 Task: Check the sale-to-list ratio of front patio in the last 5 years.
Action: Mouse moved to (873, 198)
Screenshot: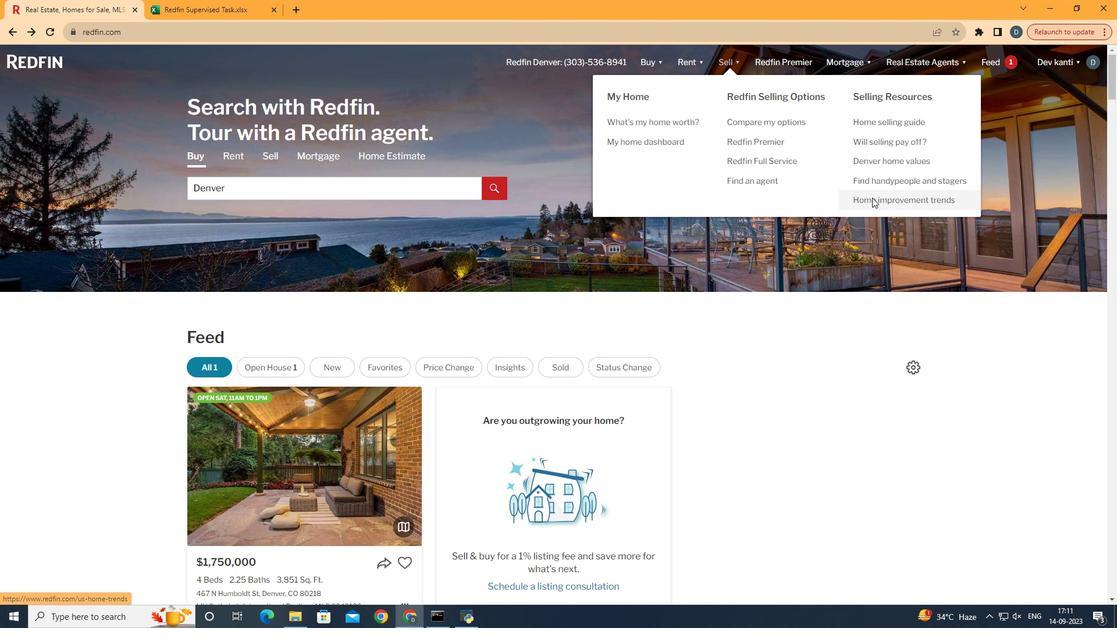 
Action: Mouse pressed left at (873, 198)
Screenshot: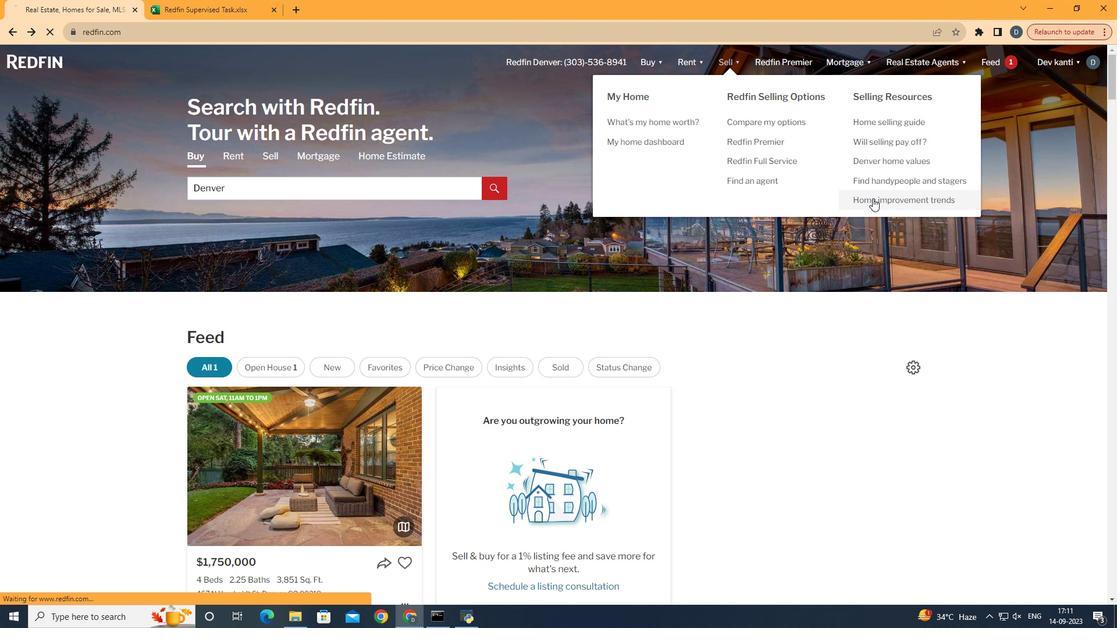 
Action: Mouse moved to (294, 222)
Screenshot: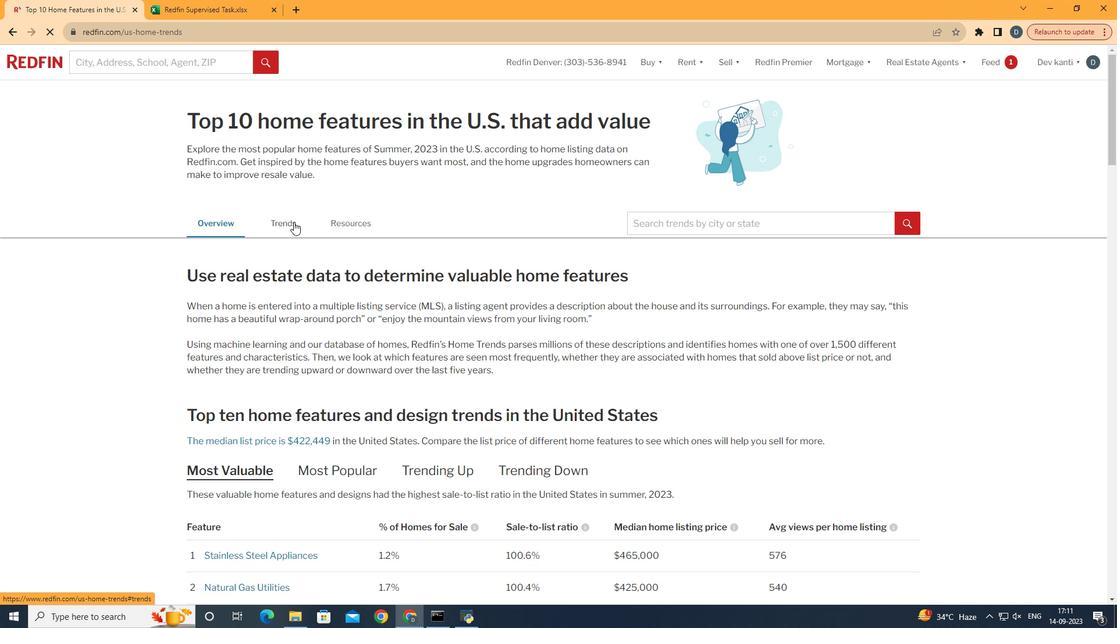 
Action: Mouse pressed left at (294, 222)
Screenshot: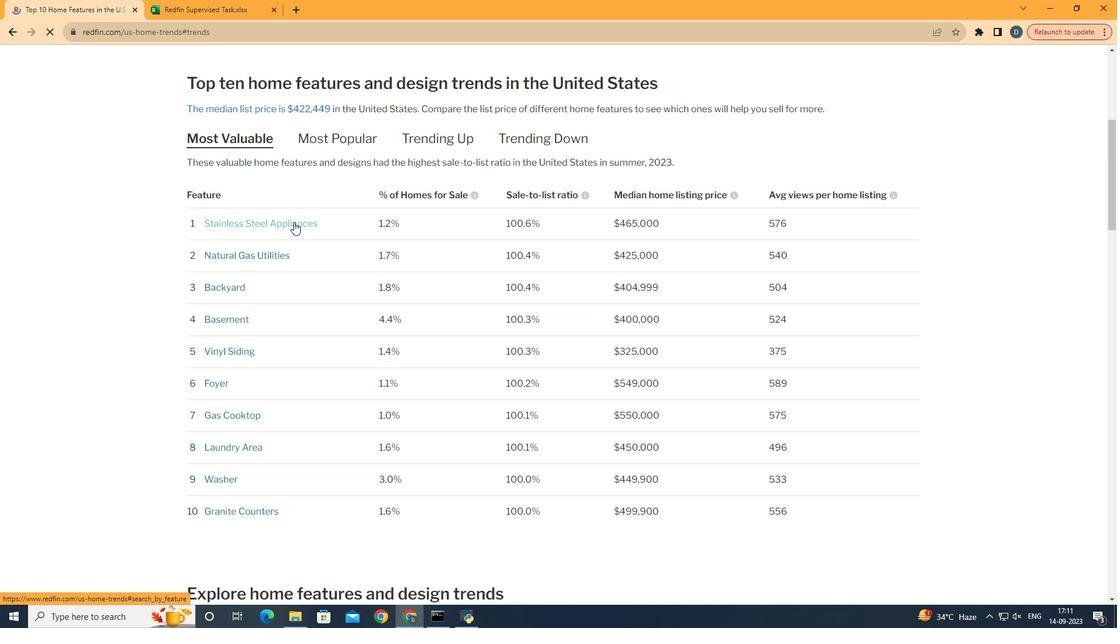 
Action: Mouse moved to (451, 257)
Screenshot: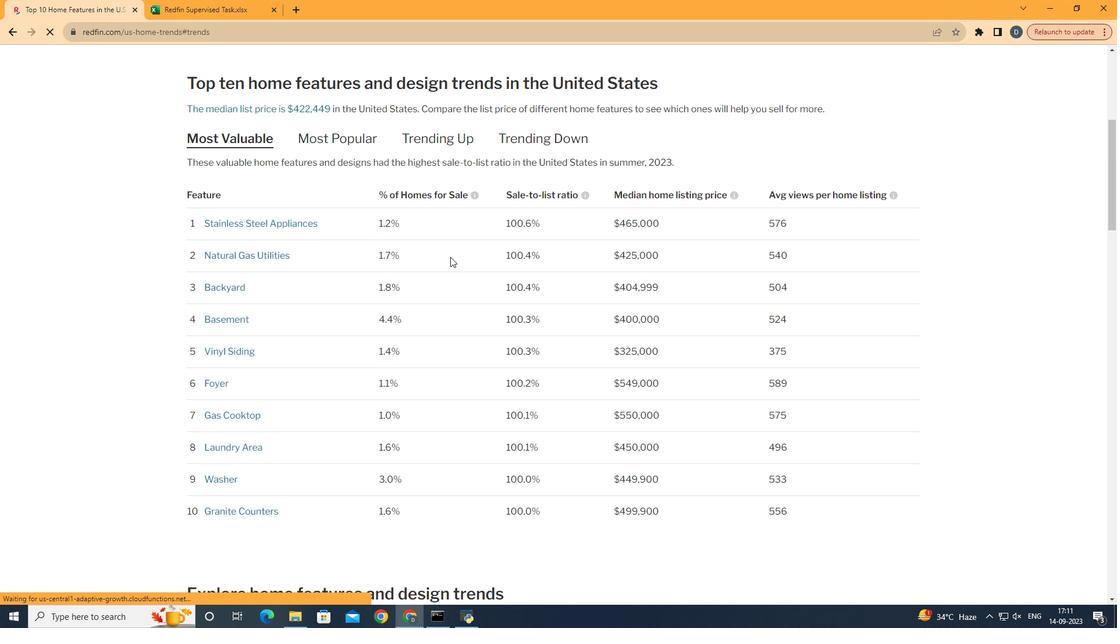 
Action: Mouse scrolled (451, 257) with delta (0, 0)
Screenshot: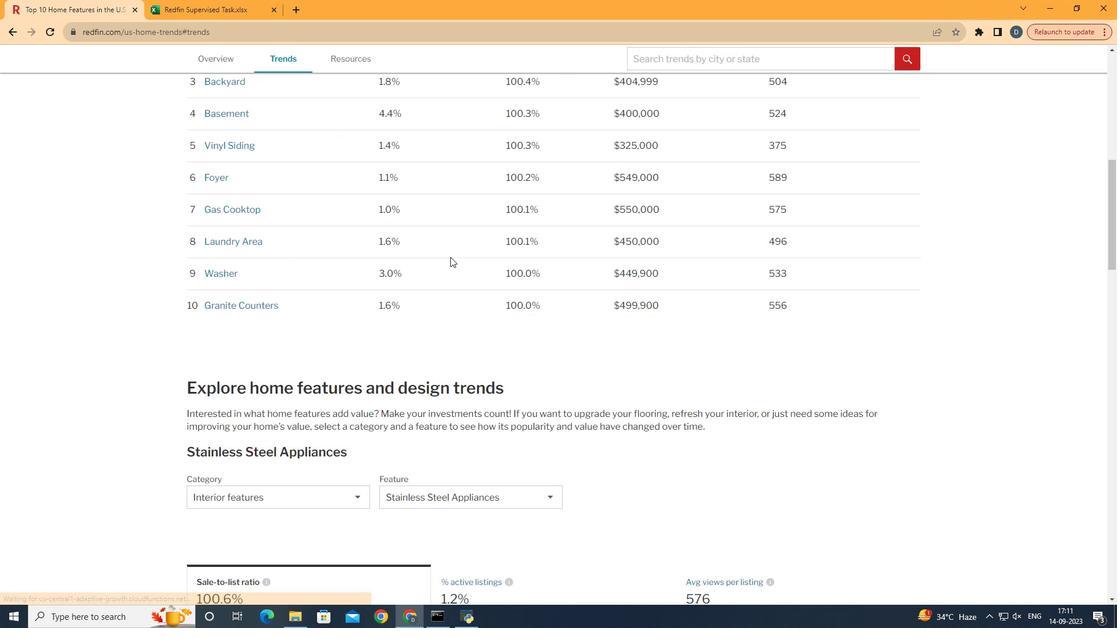 
Action: Mouse scrolled (451, 257) with delta (0, 0)
Screenshot: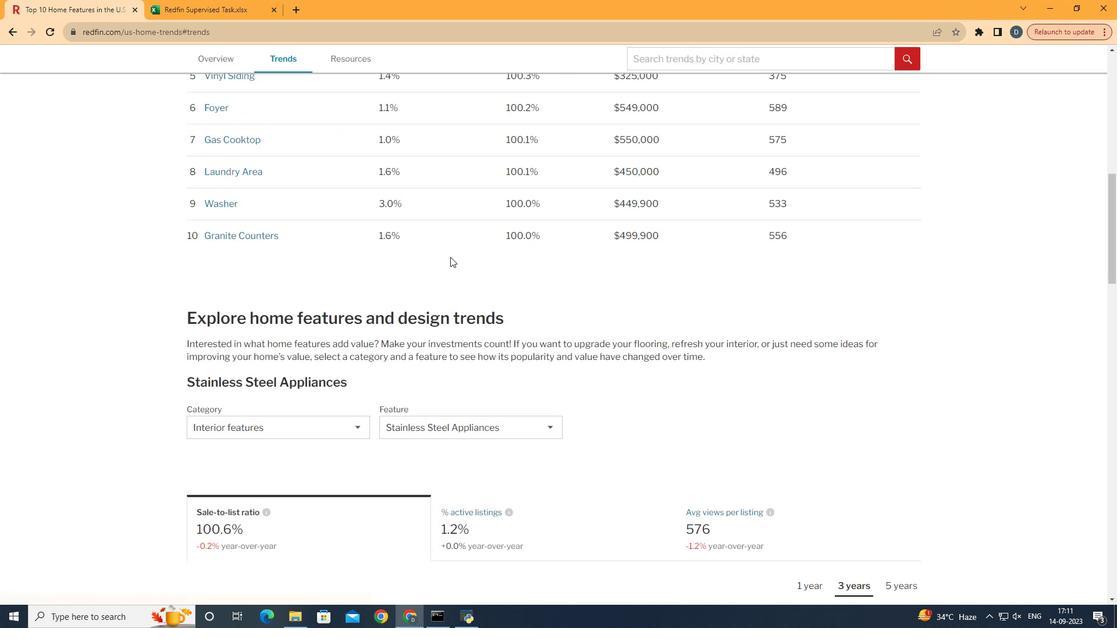 
Action: Mouse scrolled (451, 257) with delta (0, 0)
Screenshot: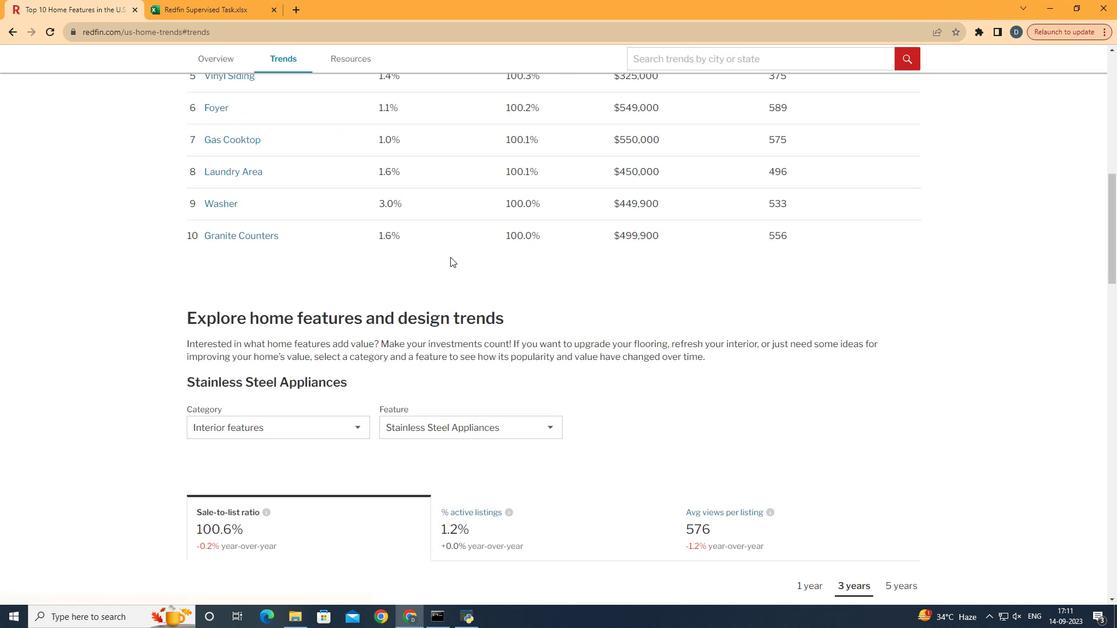
Action: Mouse scrolled (451, 257) with delta (0, 0)
Screenshot: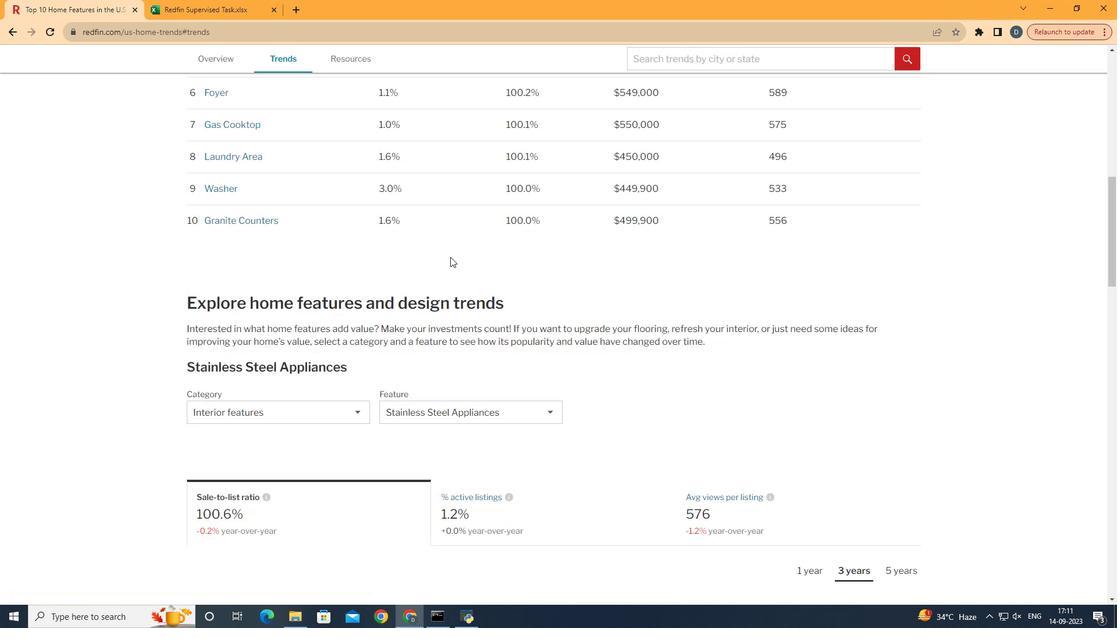 
Action: Mouse scrolled (451, 257) with delta (0, 0)
Screenshot: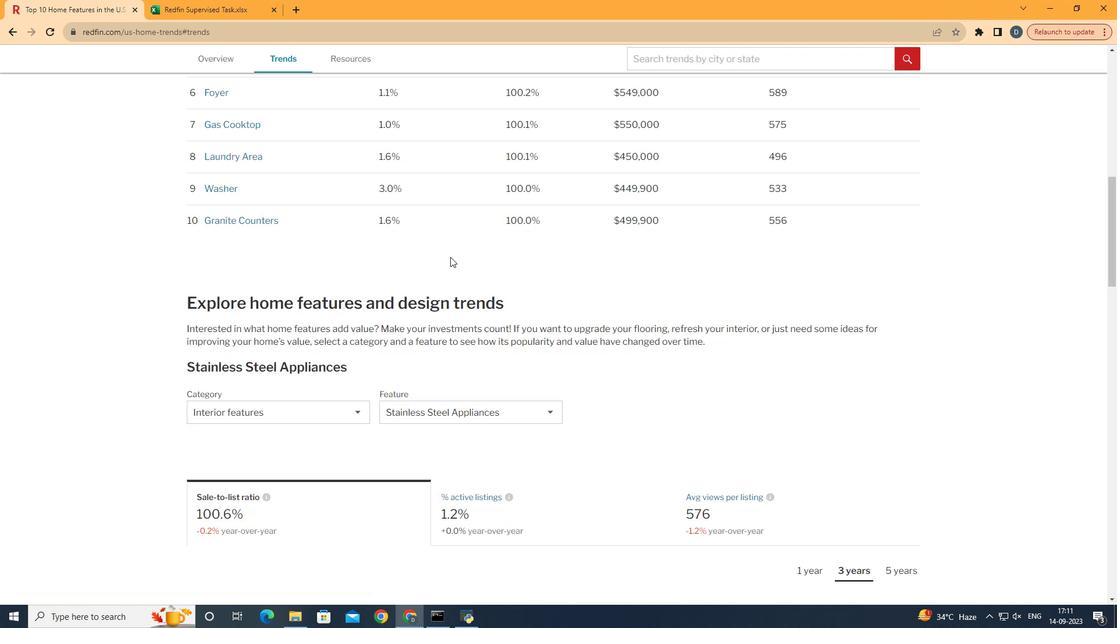 
Action: Mouse scrolled (451, 257) with delta (0, 0)
Screenshot: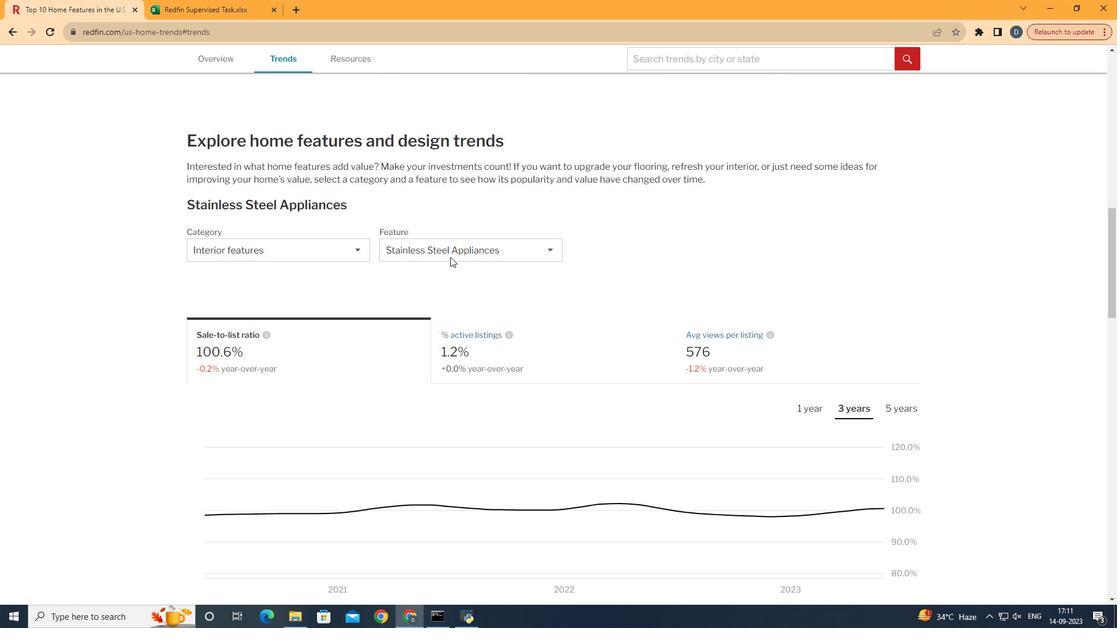 
Action: Mouse scrolled (451, 257) with delta (0, 0)
Screenshot: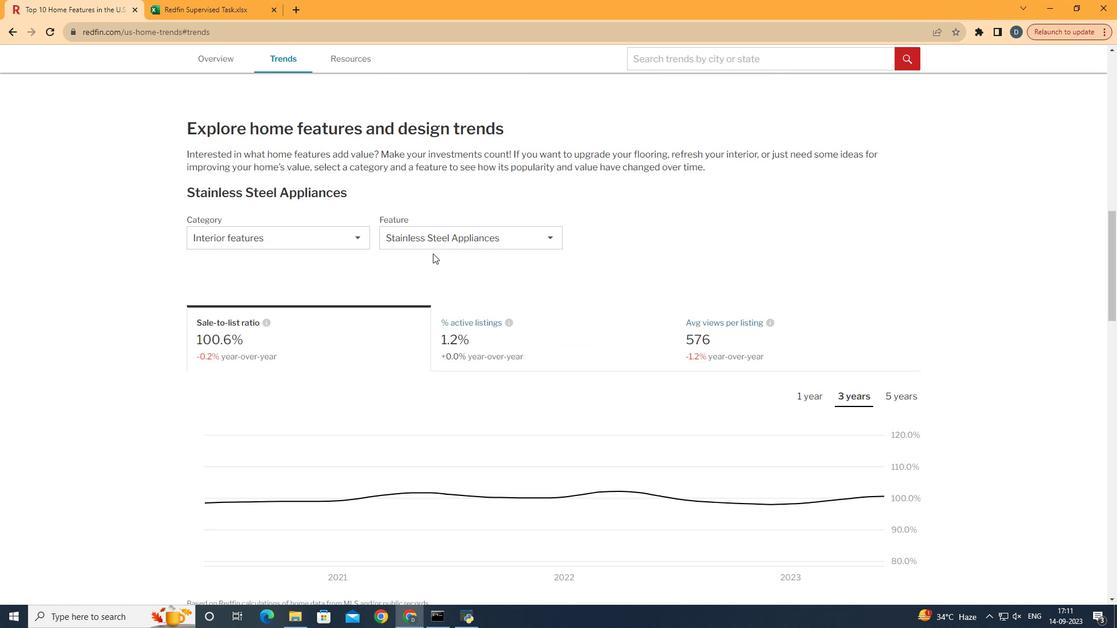 
Action: Mouse scrolled (451, 257) with delta (0, 0)
Screenshot: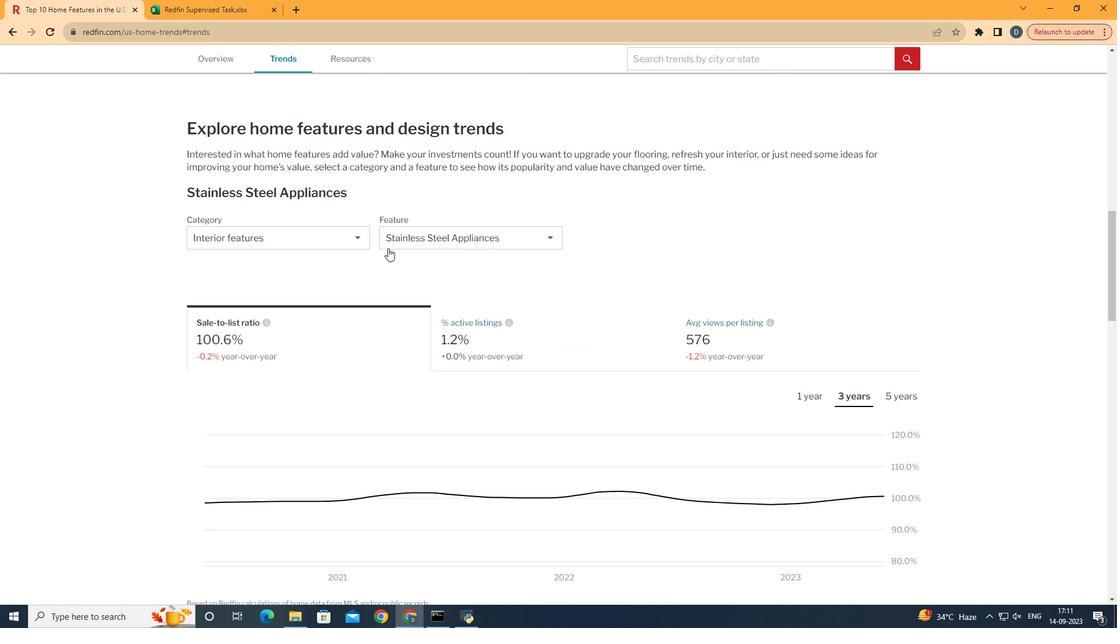 
Action: Mouse moved to (323, 245)
Screenshot: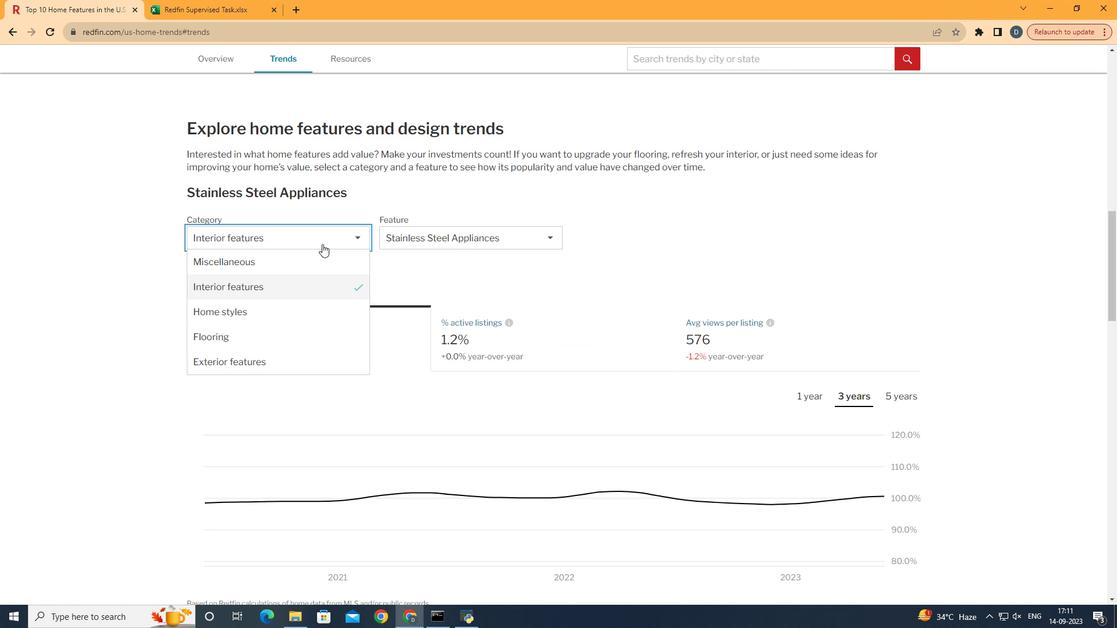 
Action: Mouse pressed left at (323, 245)
Screenshot: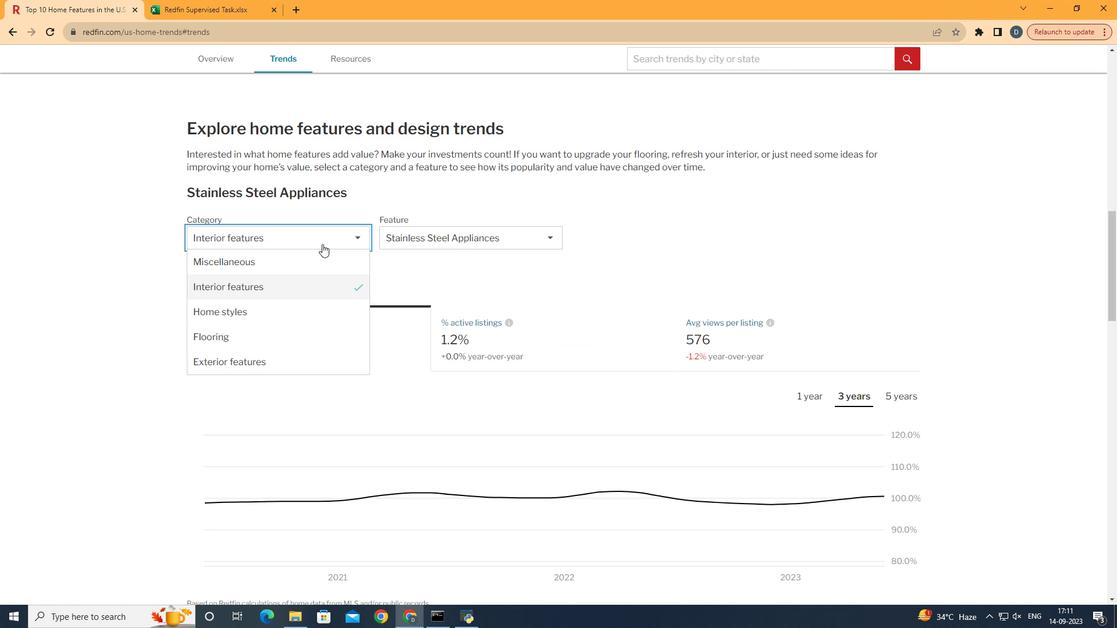 
Action: Mouse moved to (302, 368)
Screenshot: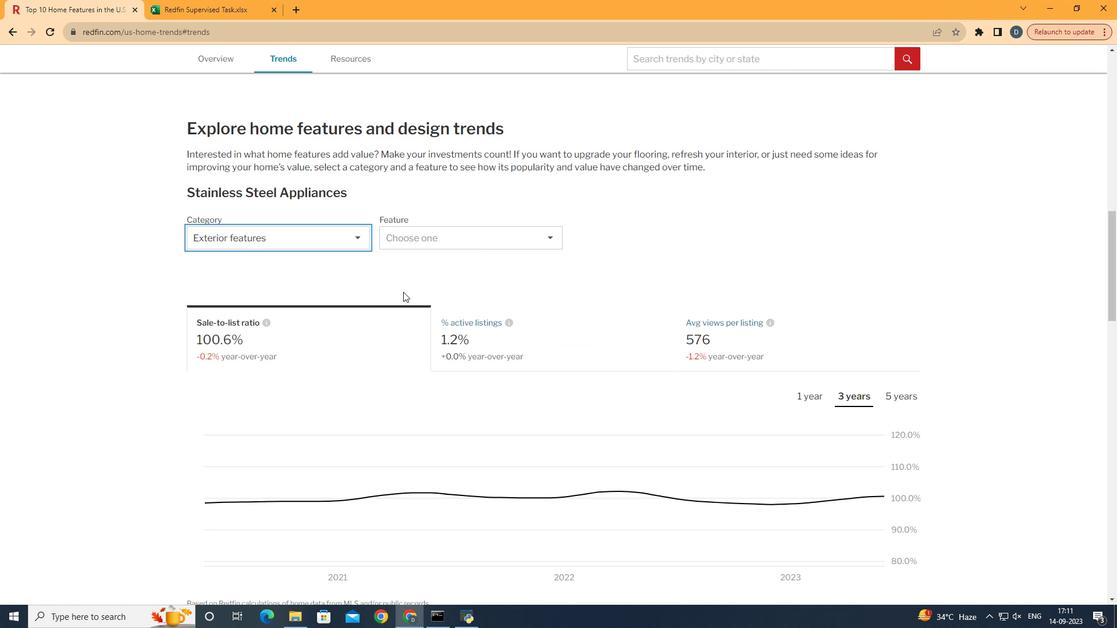
Action: Mouse pressed left at (302, 368)
Screenshot: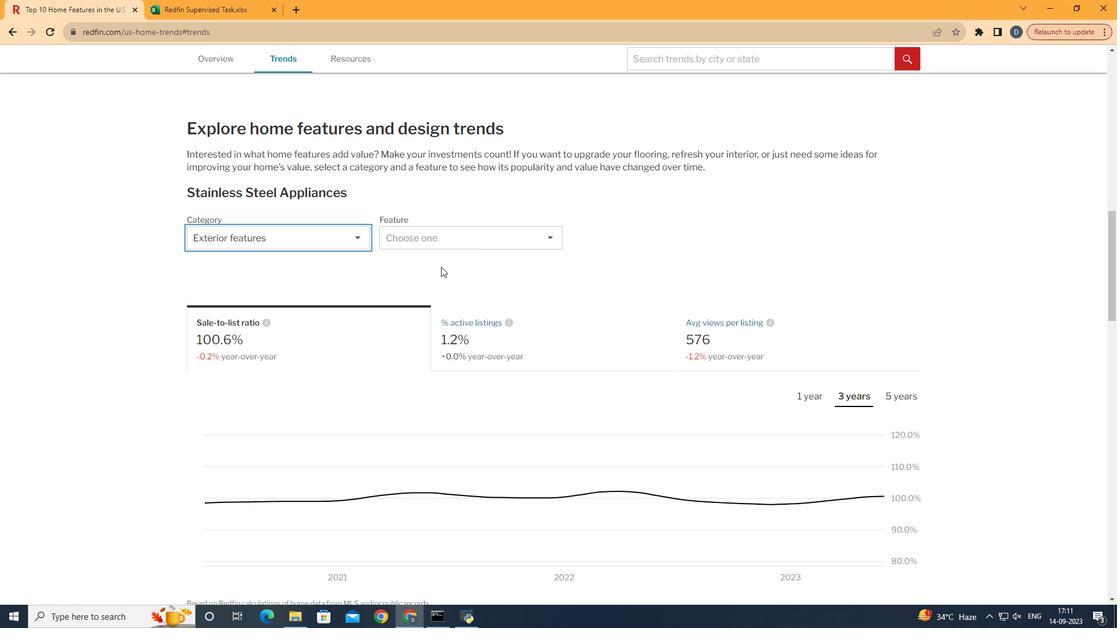 
Action: Mouse moved to (466, 247)
Screenshot: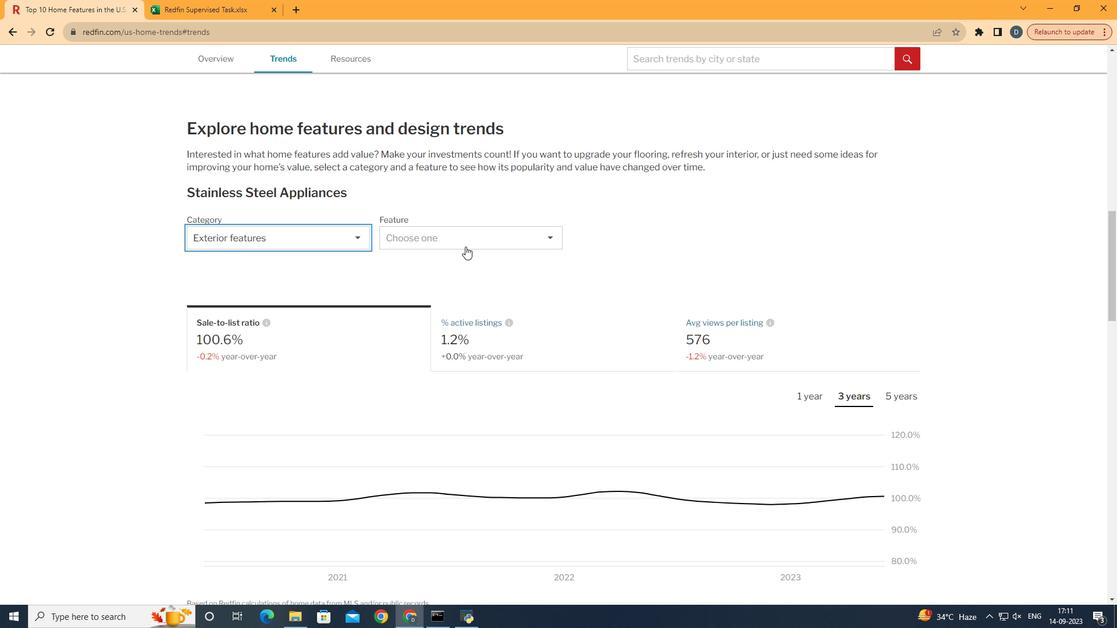 
Action: Mouse pressed left at (466, 247)
Screenshot: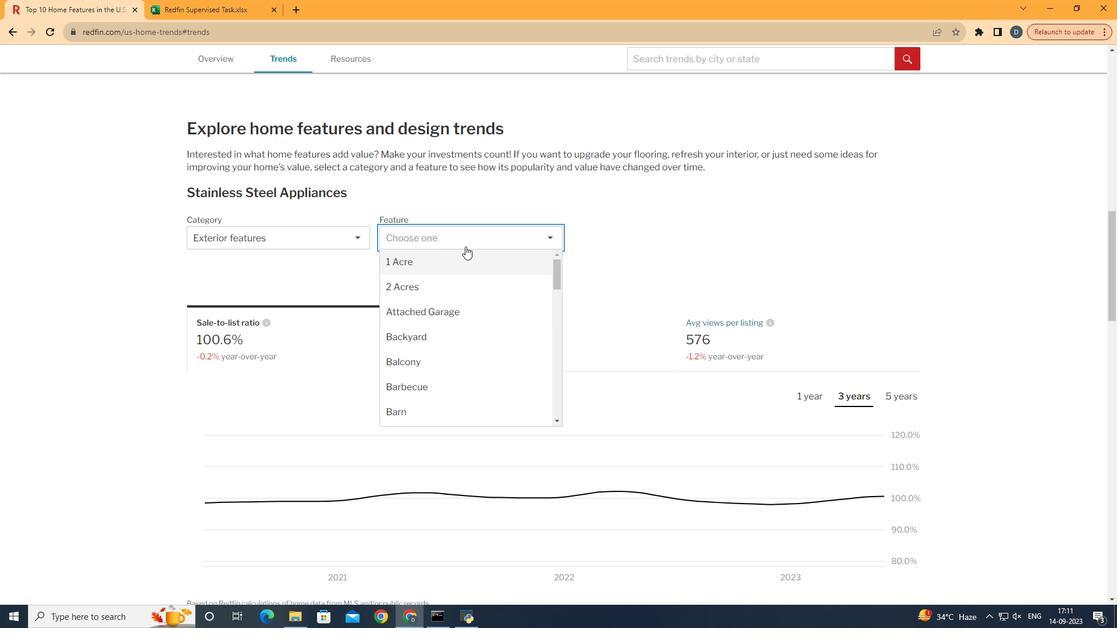 
Action: Mouse moved to (489, 341)
Screenshot: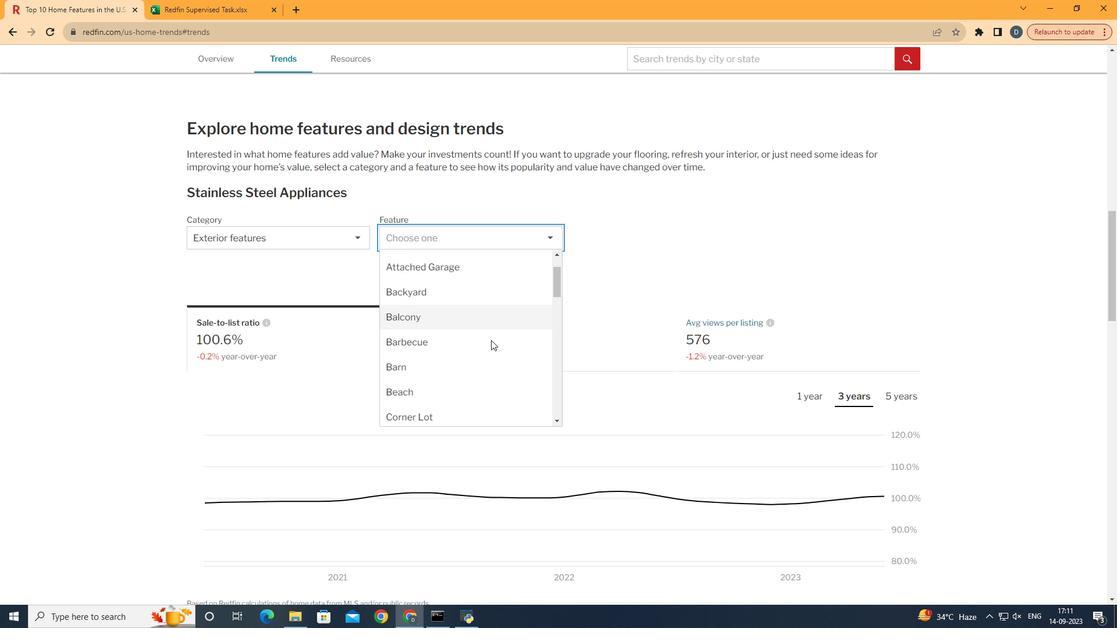 
Action: Mouse scrolled (489, 340) with delta (0, 0)
Screenshot: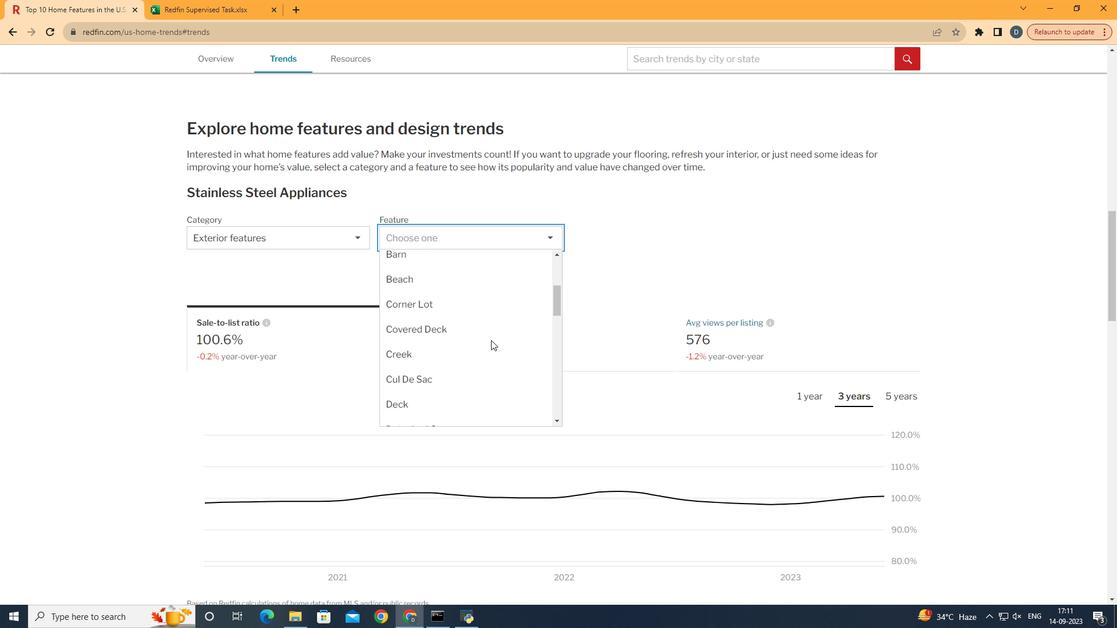 
Action: Mouse moved to (490, 341)
Screenshot: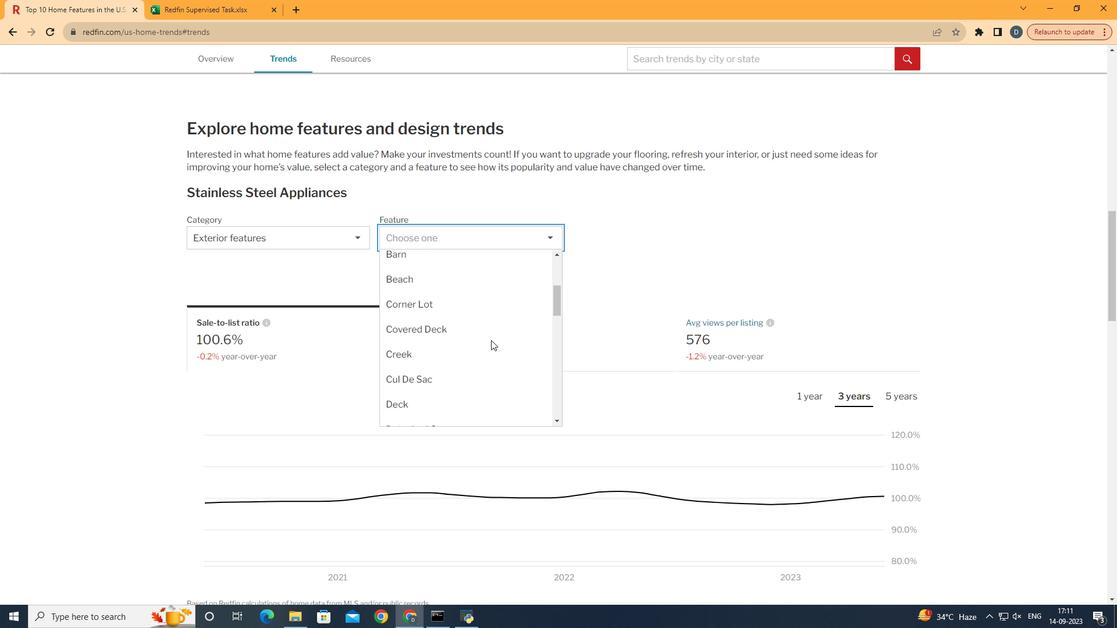 
Action: Mouse scrolled (490, 340) with delta (0, 0)
Screenshot: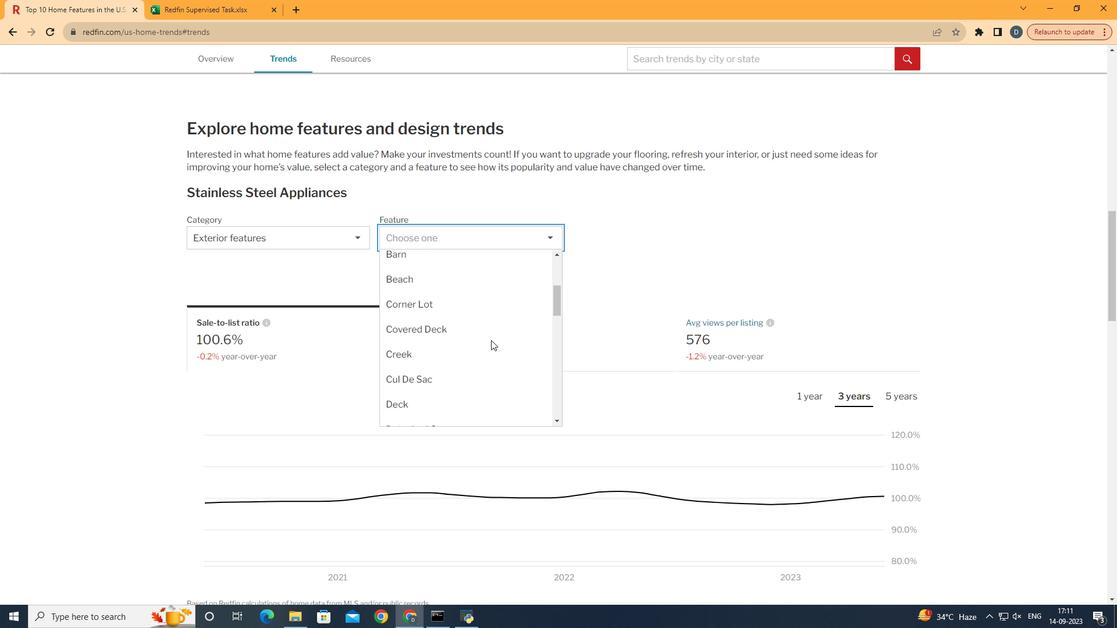 
Action: Mouse moved to (491, 341)
Screenshot: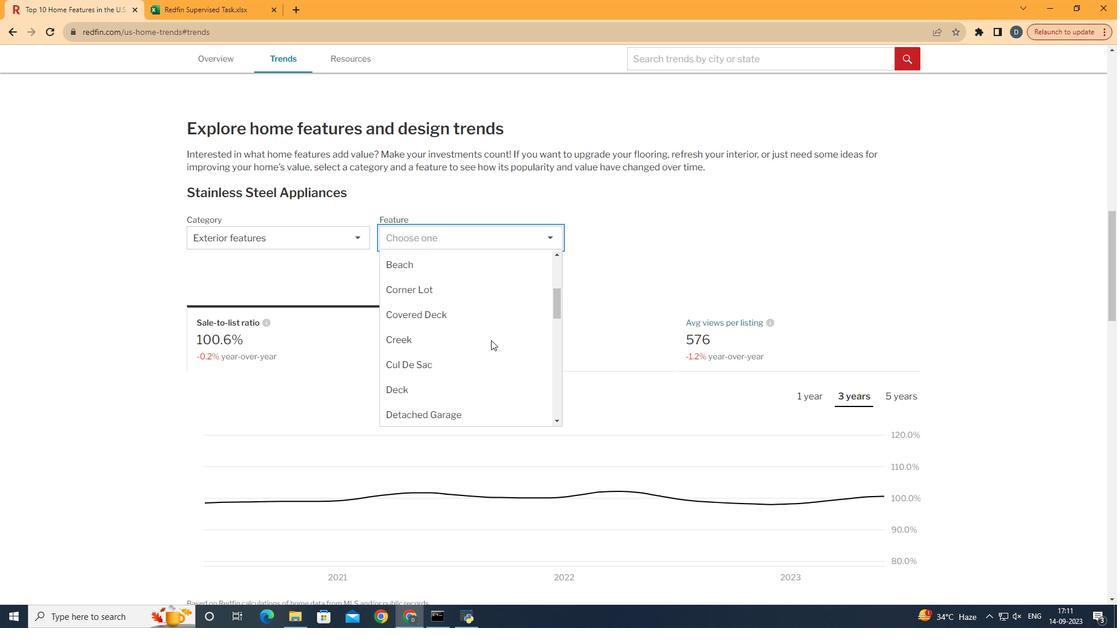 
Action: Mouse scrolled (491, 340) with delta (0, 0)
Screenshot: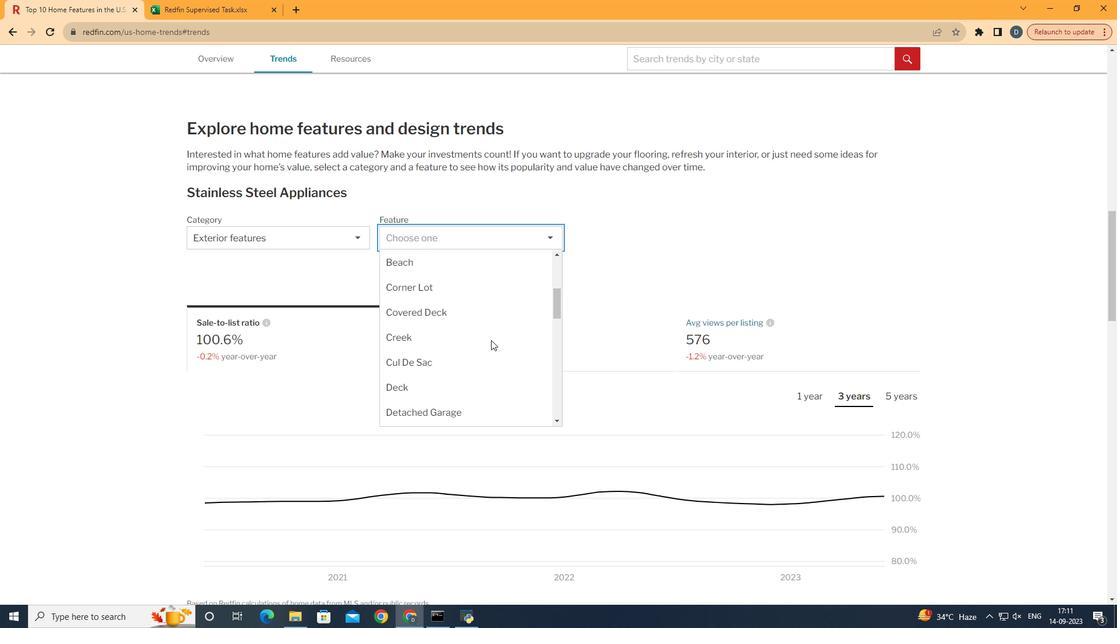 
Action: Mouse scrolled (491, 340) with delta (0, 0)
Screenshot: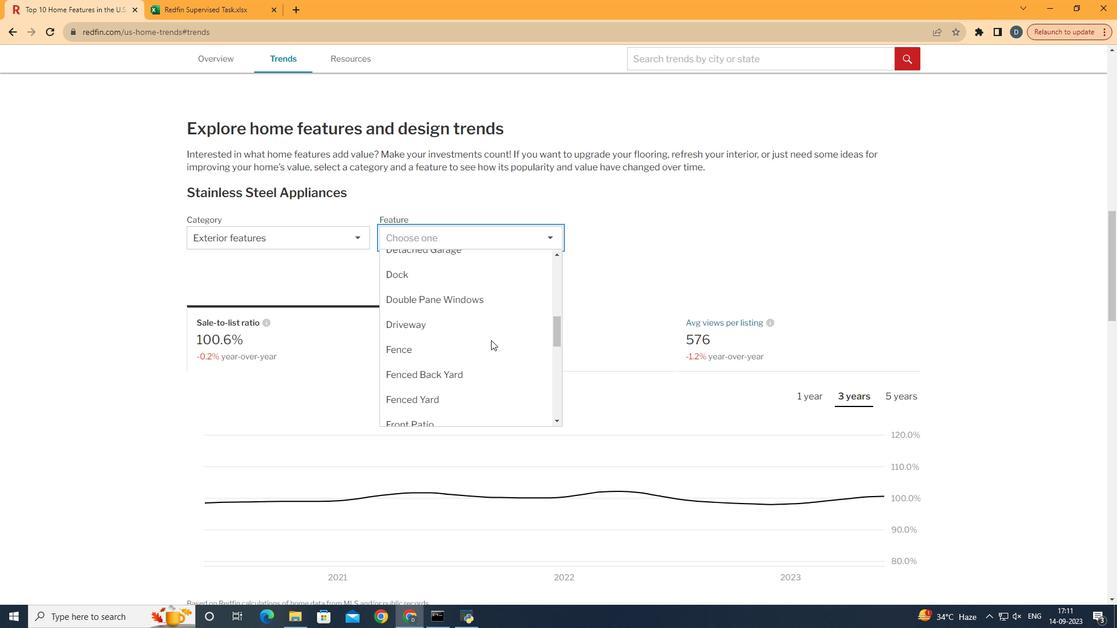 
Action: Mouse moved to (491, 341)
Screenshot: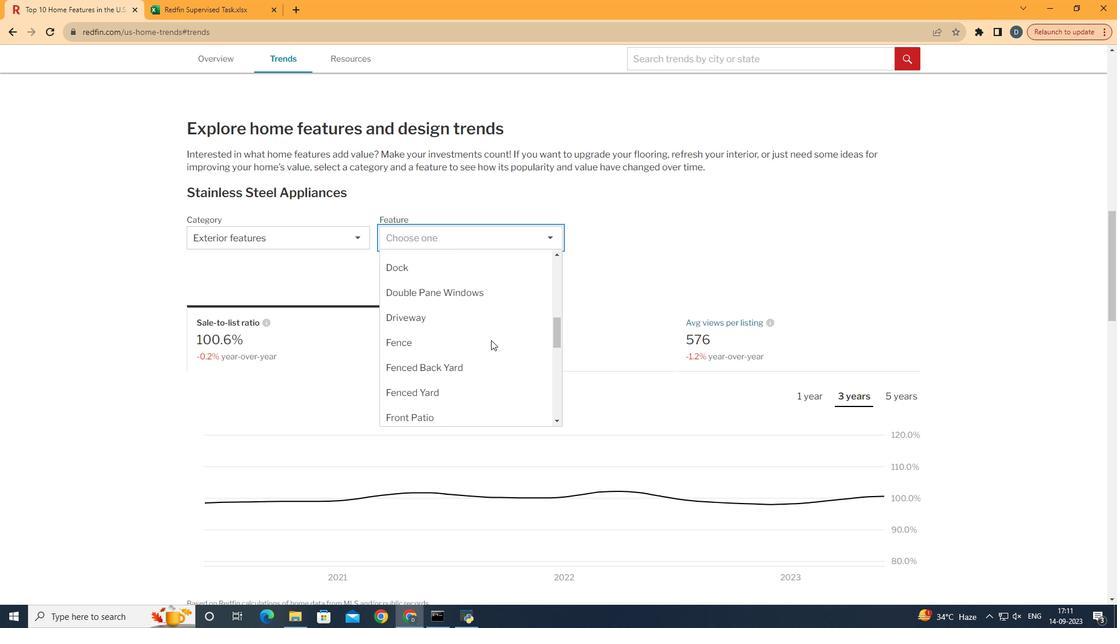 
Action: Mouse scrolled (491, 340) with delta (0, 0)
Screenshot: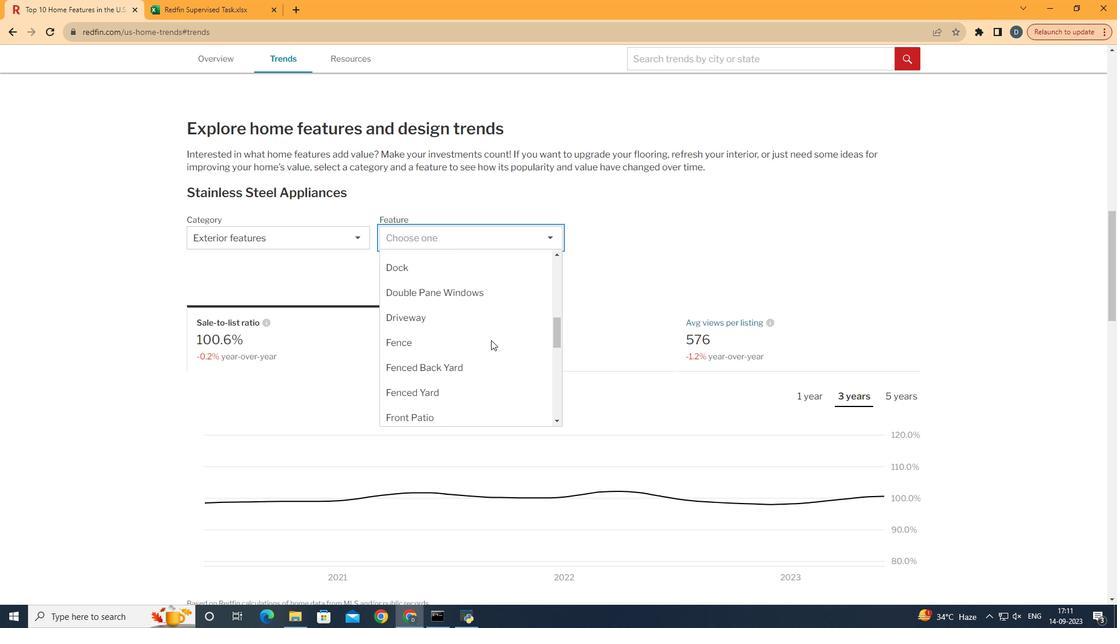 
Action: Mouse scrolled (491, 340) with delta (0, 0)
Screenshot: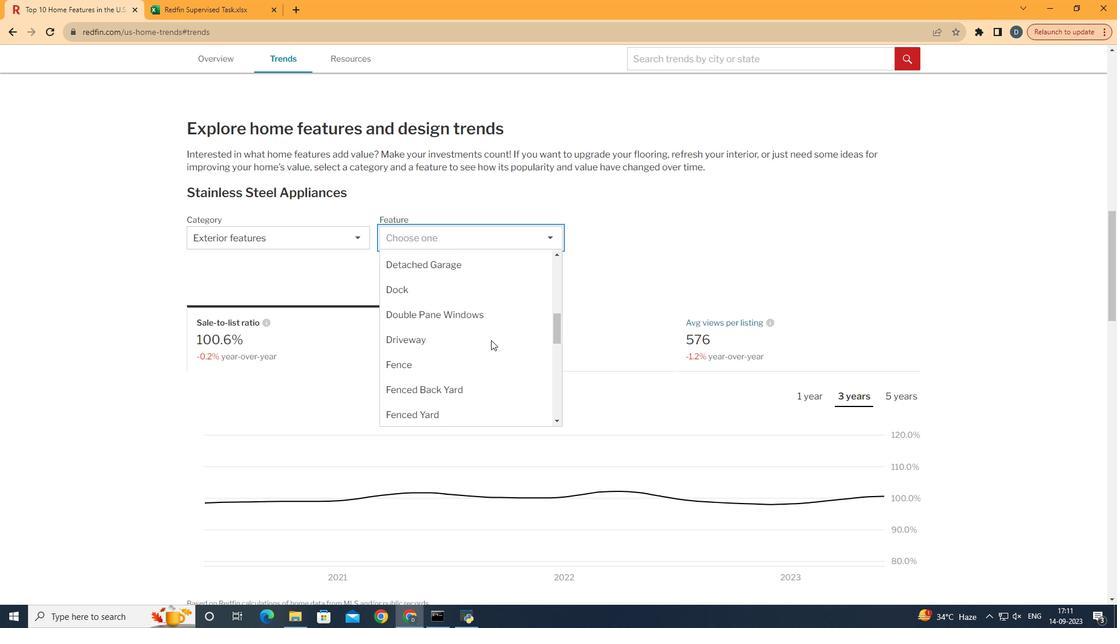 
Action: Mouse scrolled (491, 341) with delta (0, 0)
Screenshot: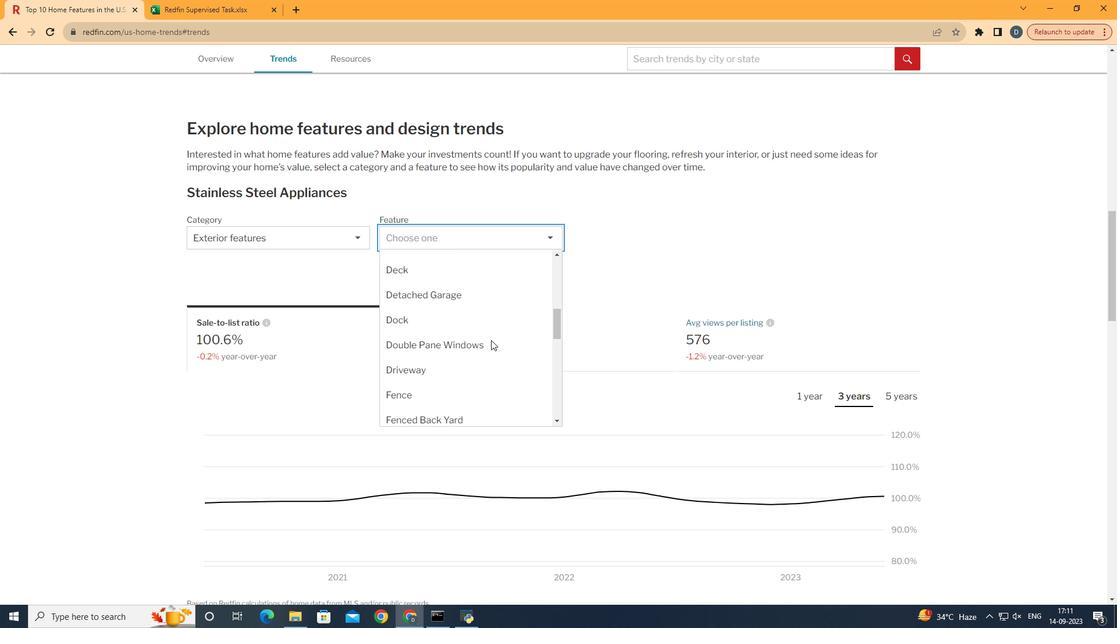 
Action: Mouse scrolled (491, 340) with delta (0, 0)
Screenshot: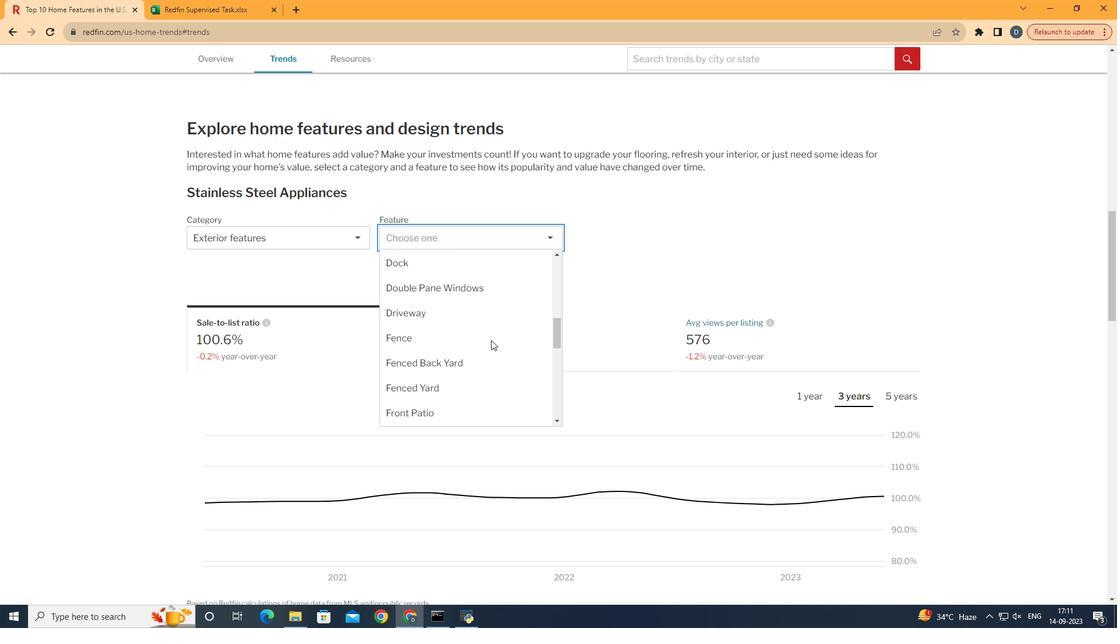 
Action: Mouse scrolled (491, 340) with delta (0, 0)
Screenshot: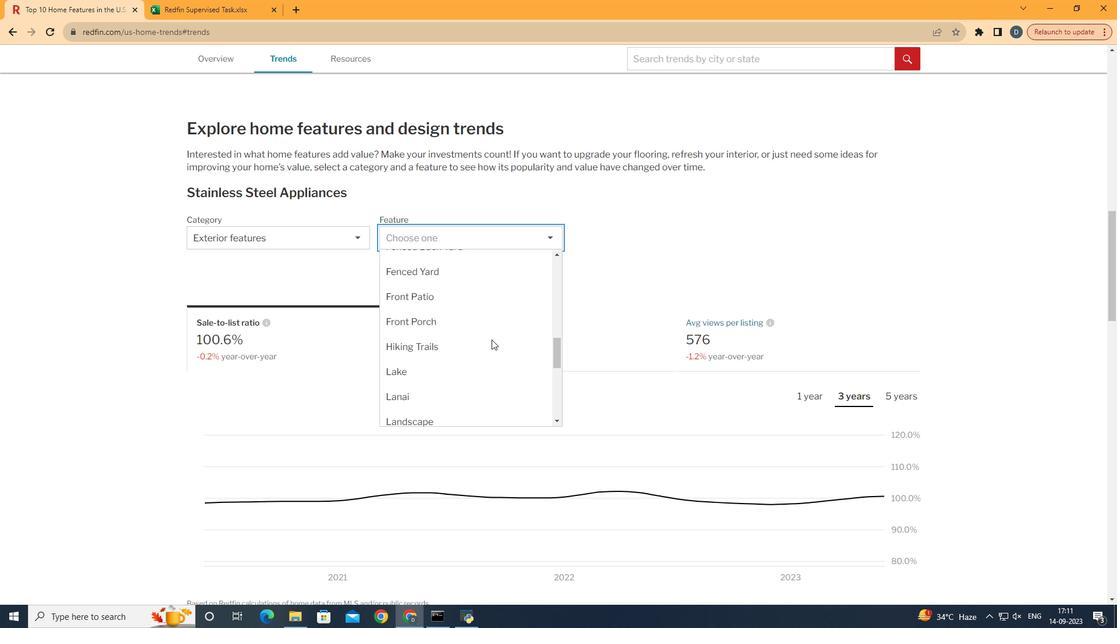 
Action: Mouse scrolled (491, 340) with delta (0, 0)
Screenshot: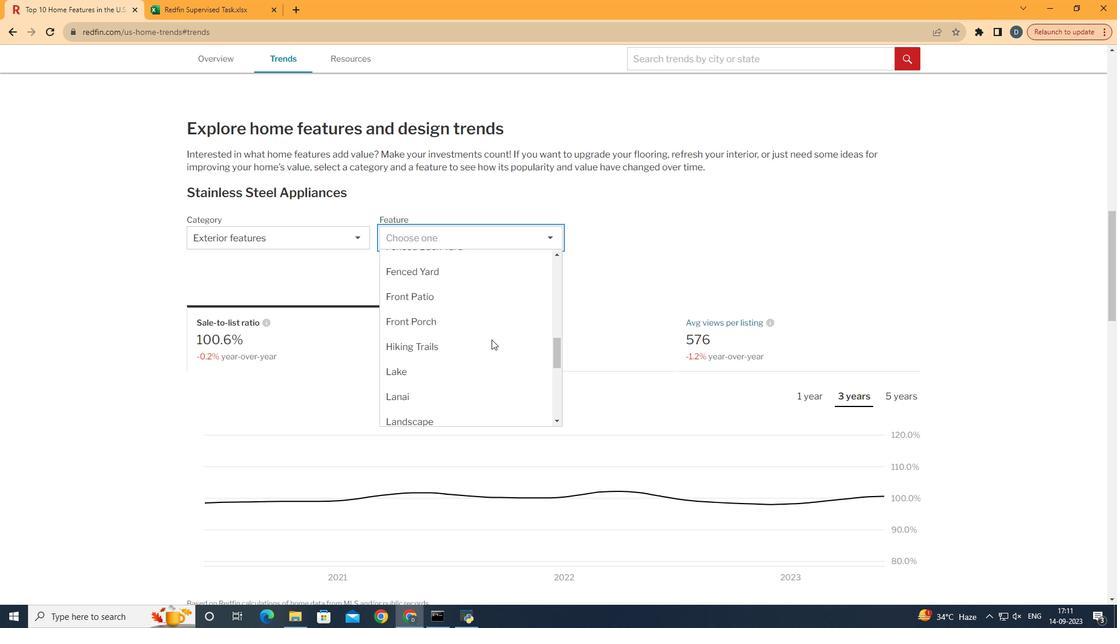 
Action: Mouse moved to (492, 338)
Screenshot: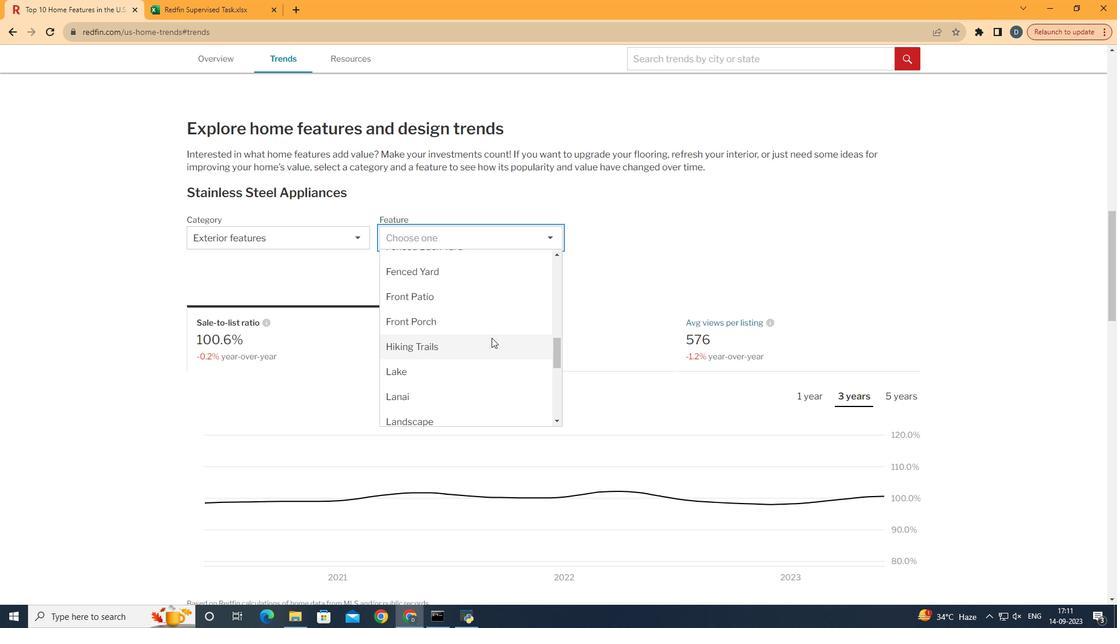 
Action: Mouse scrolled (492, 338) with delta (0, 0)
Screenshot: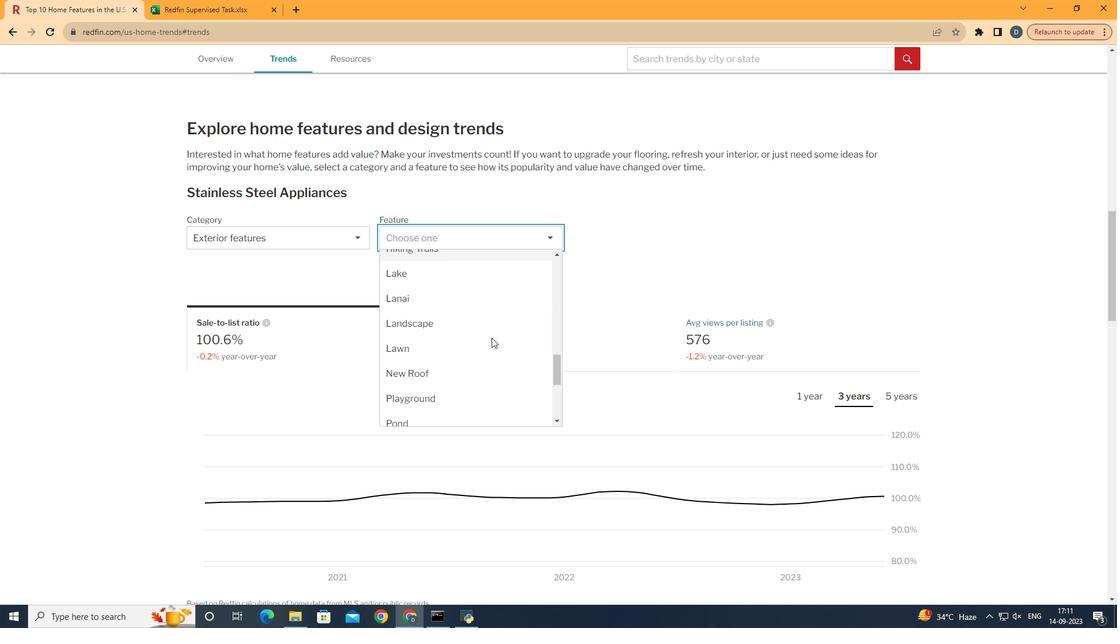 
Action: Mouse scrolled (492, 338) with delta (0, 0)
Screenshot: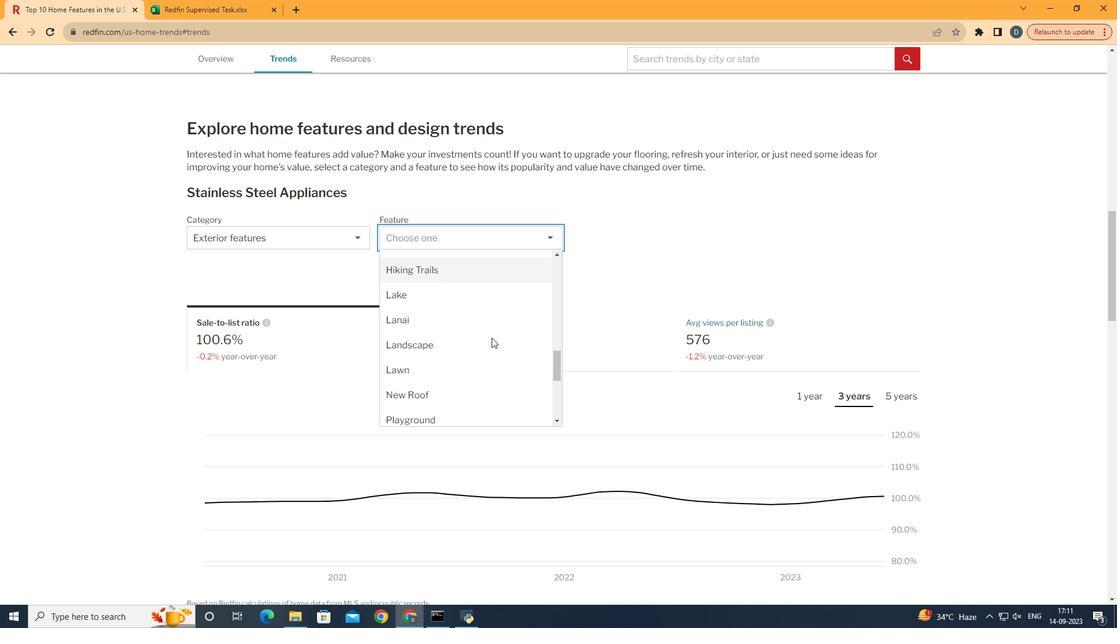 
Action: Mouse scrolled (492, 339) with delta (0, 0)
Screenshot: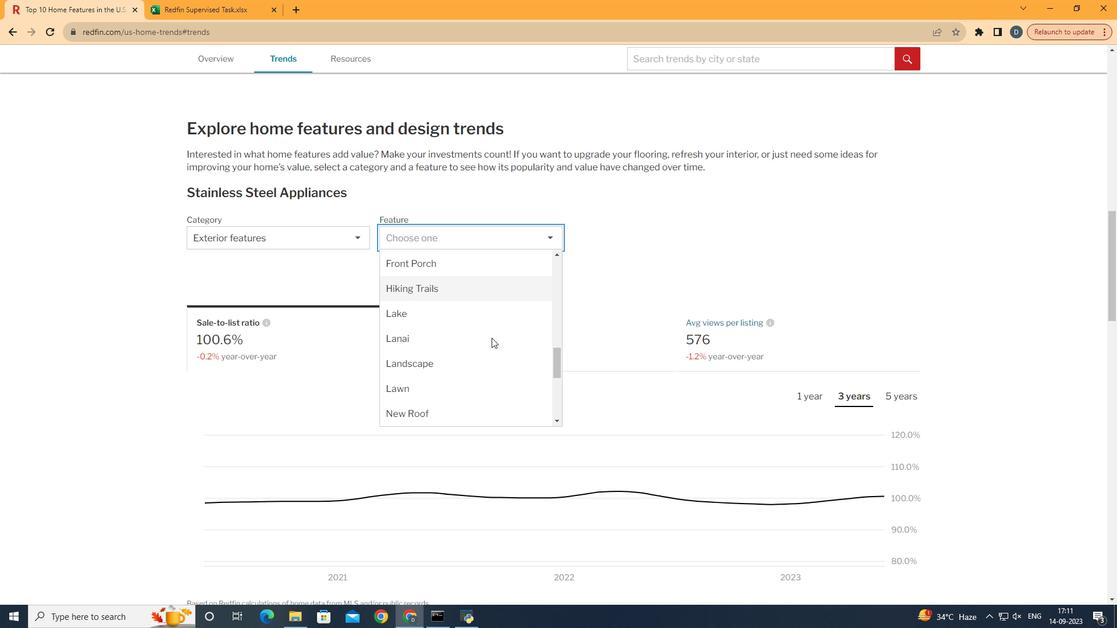 
Action: Mouse moved to (490, 336)
Screenshot: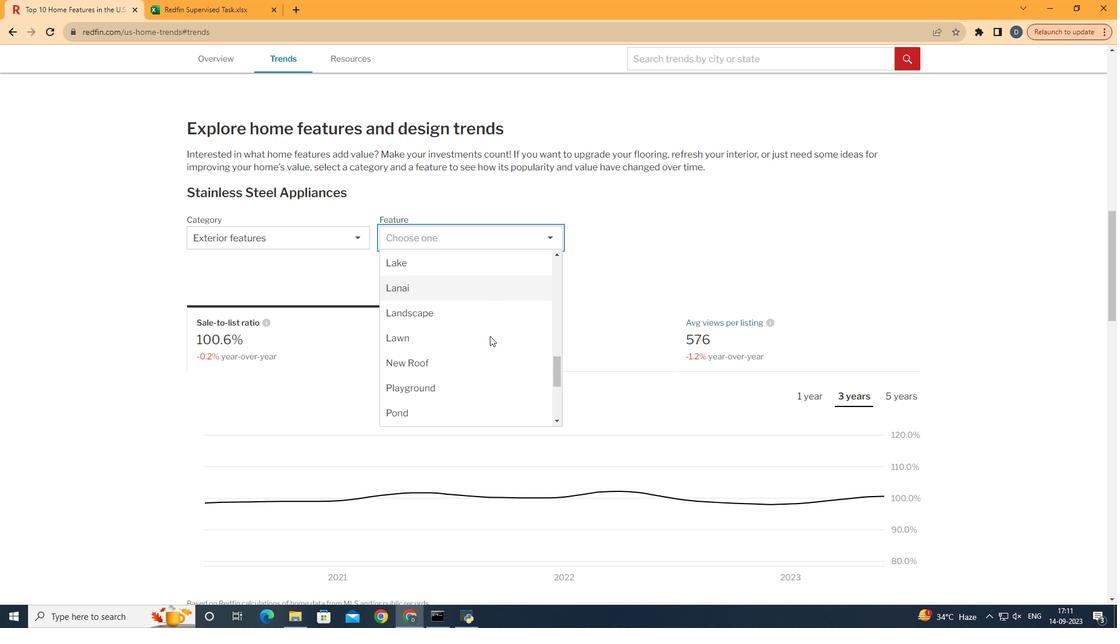 
Action: Mouse scrolled (490, 336) with delta (0, 0)
Screenshot: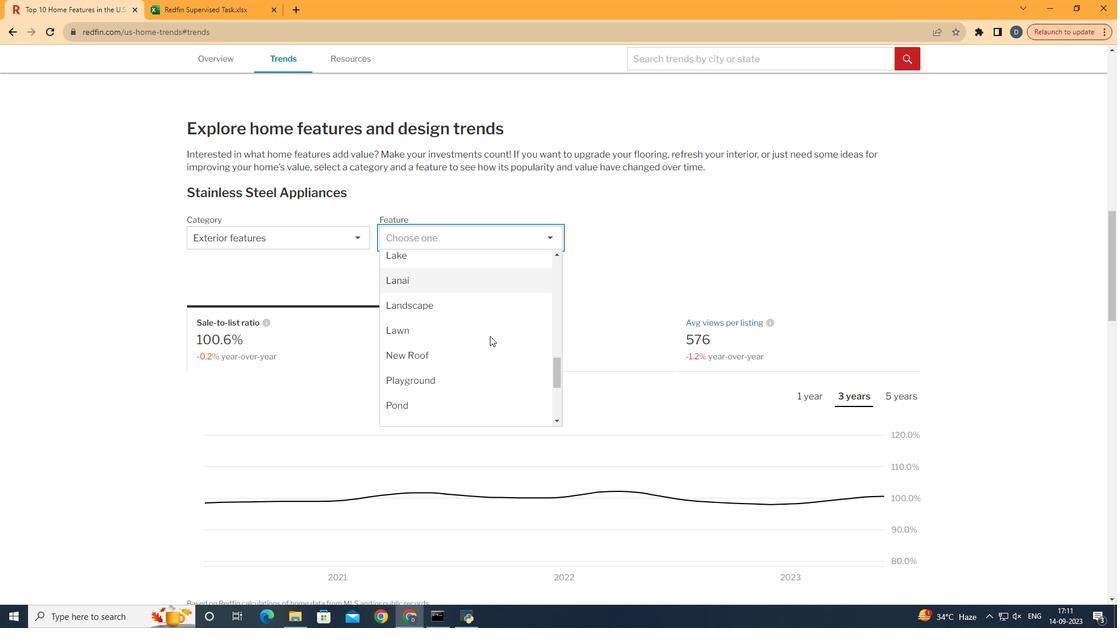 
Action: Mouse scrolled (490, 337) with delta (0, 0)
Screenshot: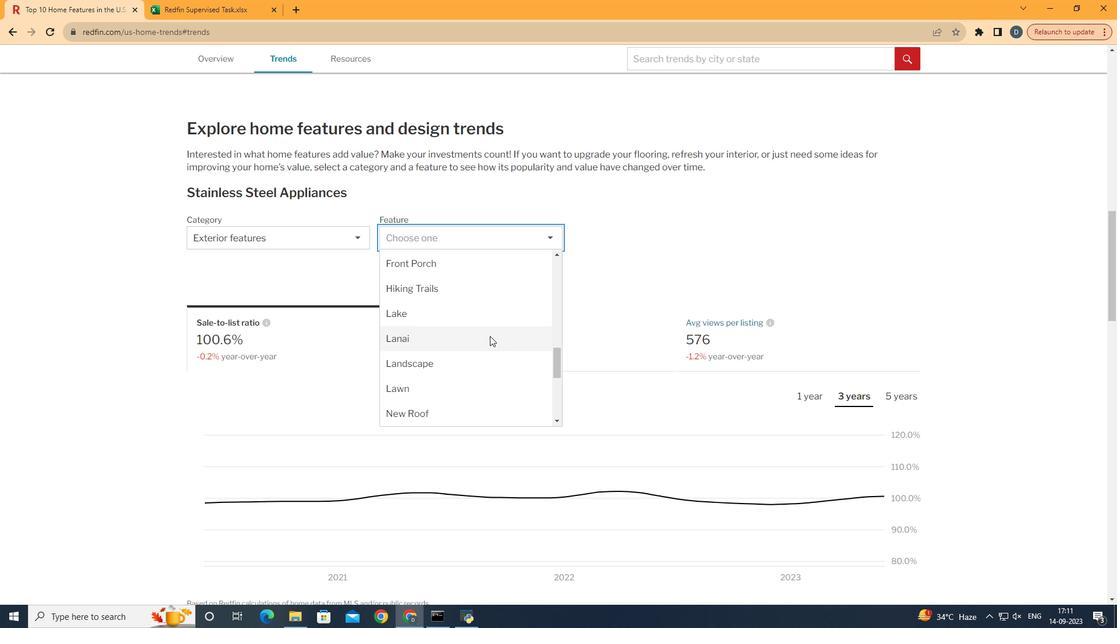 
Action: Mouse moved to (506, 289)
Screenshot: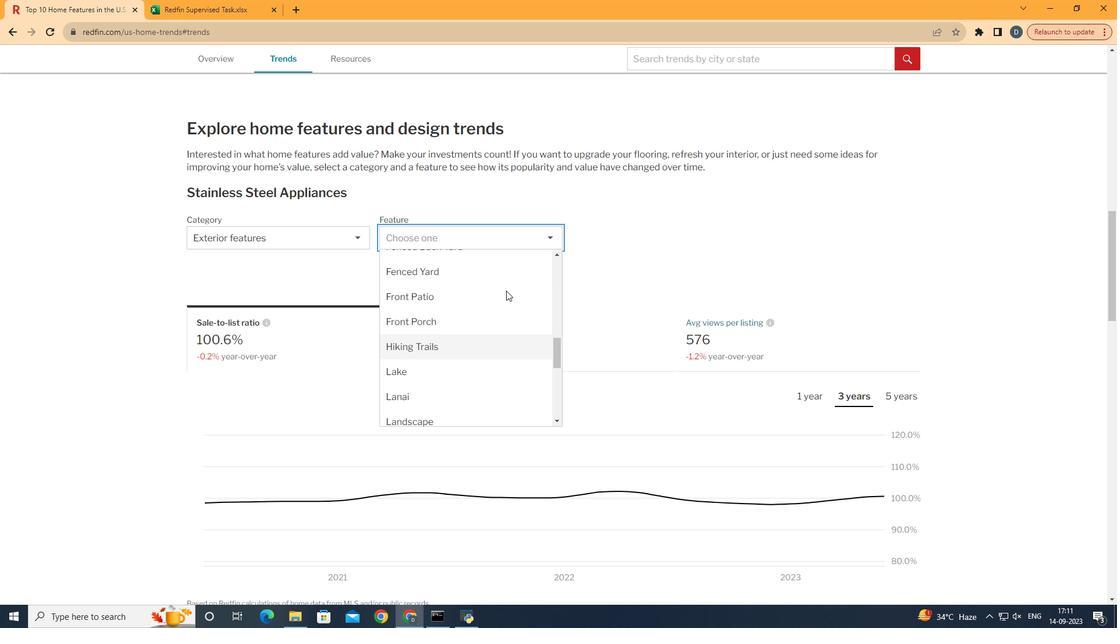 
Action: Mouse scrolled (506, 290) with delta (0, 0)
Screenshot: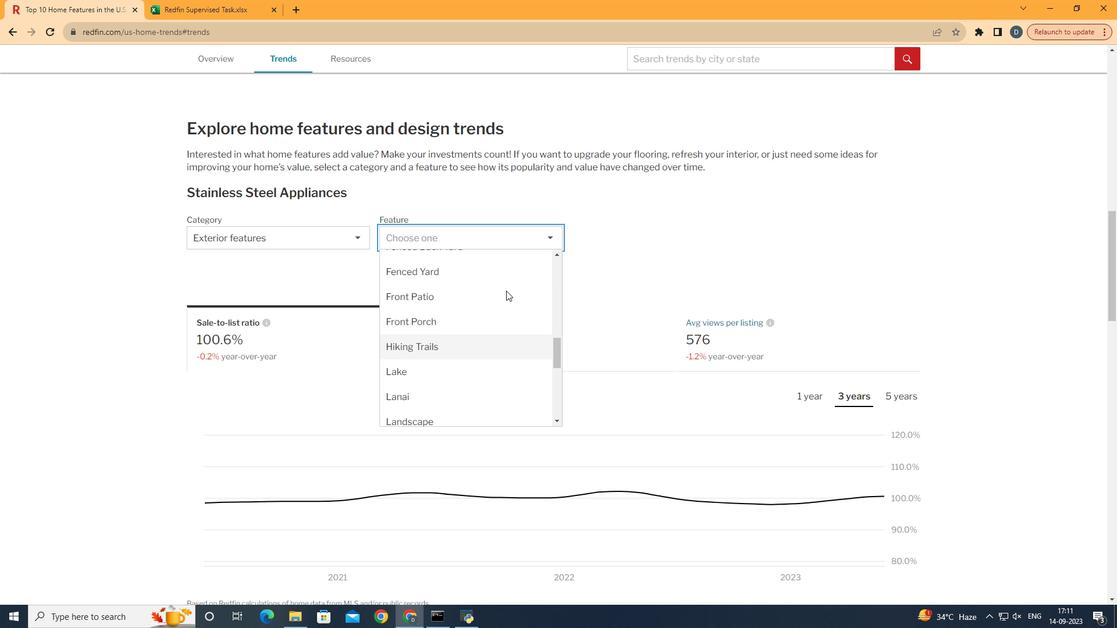 
Action: Mouse moved to (506, 297)
Screenshot: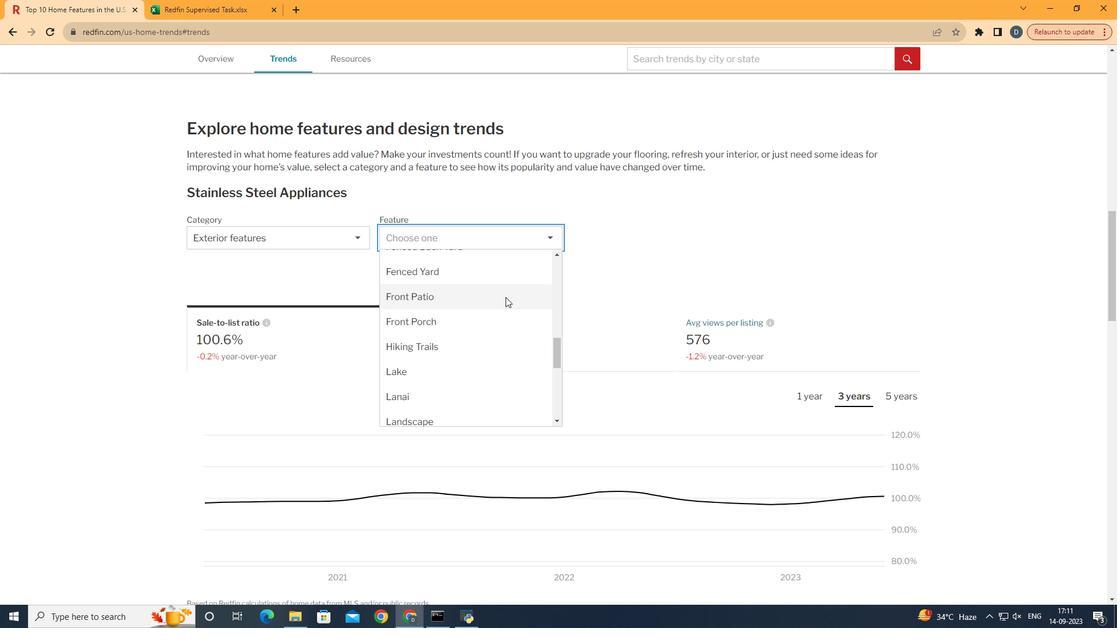 
Action: Mouse pressed left at (506, 297)
Screenshot: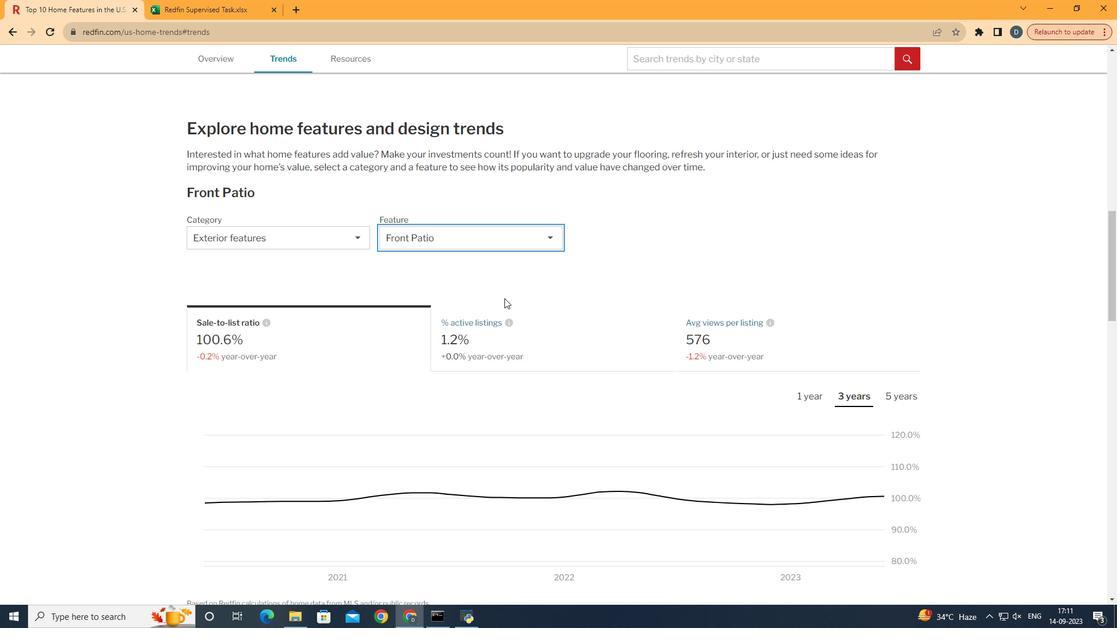 
Action: Mouse moved to (905, 394)
Screenshot: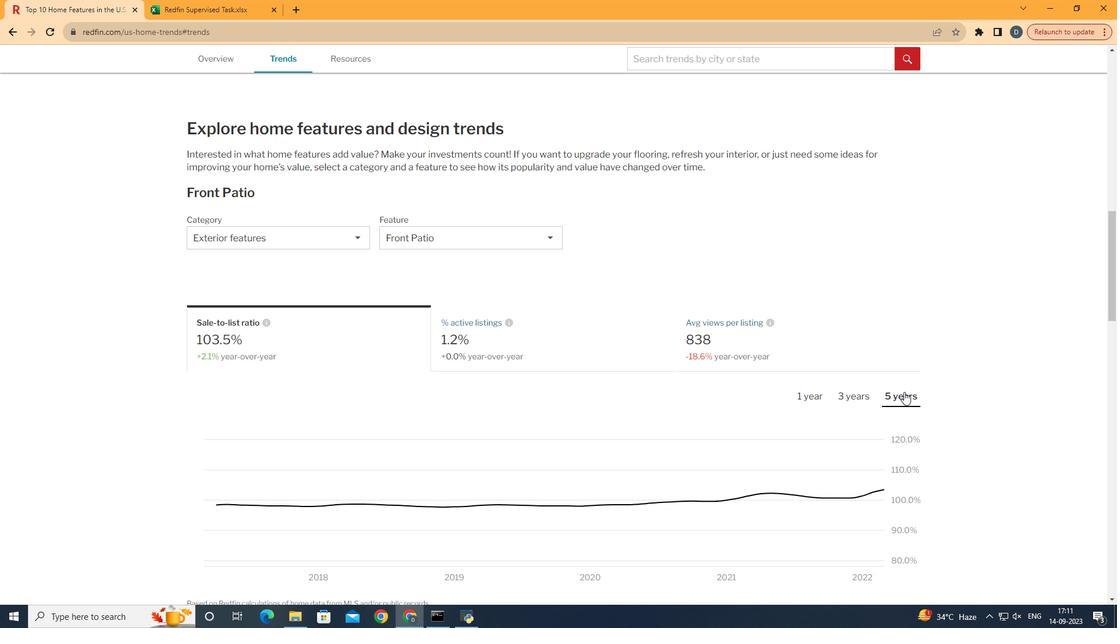 
Action: Mouse pressed left at (905, 394)
Screenshot: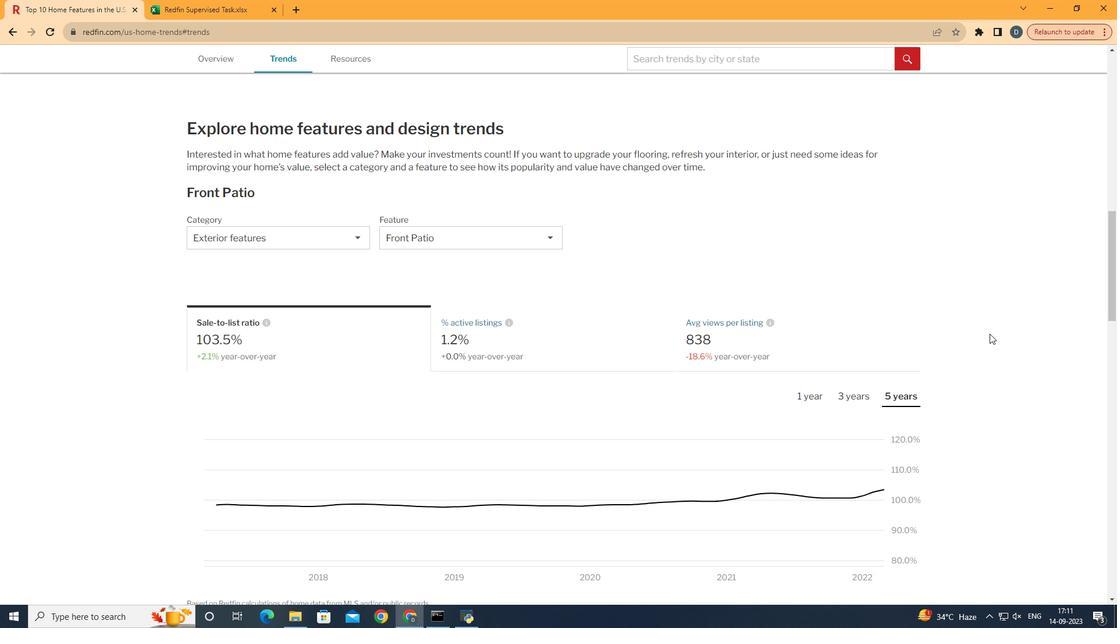 
Action: Mouse moved to (1000, 321)
Screenshot: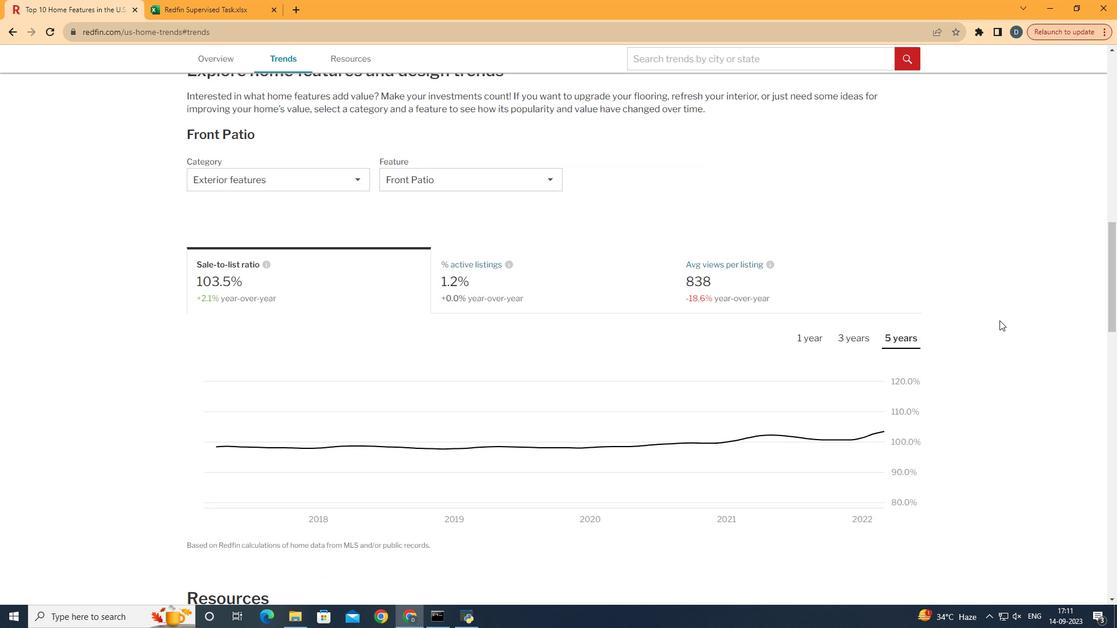 
Action: Mouse scrolled (1000, 320) with delta (0, 0)
Screenshot: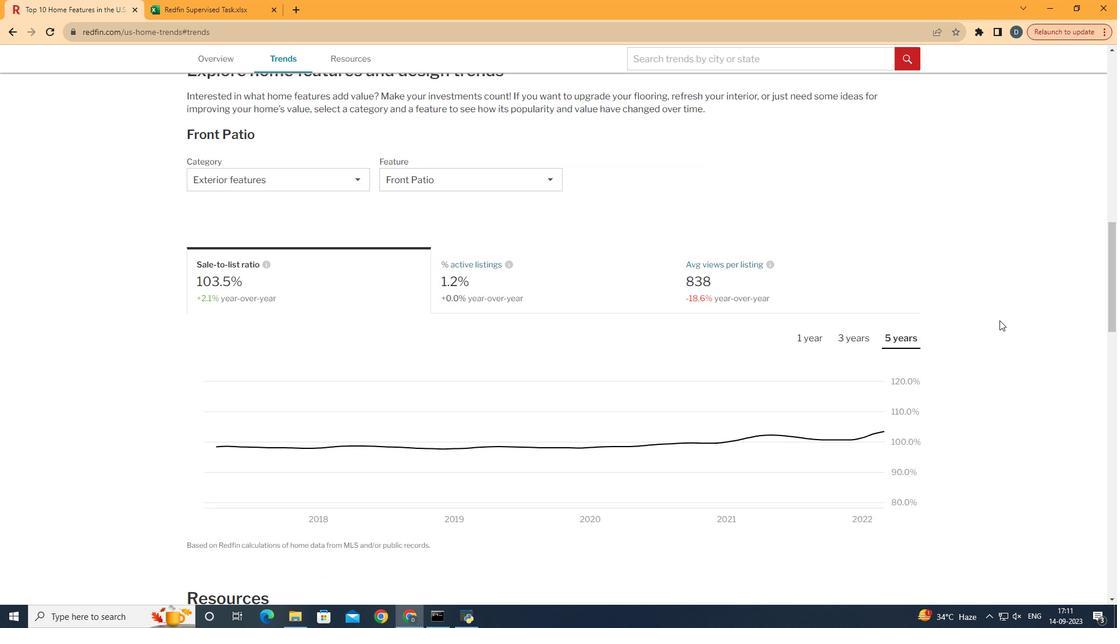 
